 Task: Set the "value to adjust dts by" for "Dirac video demuxer" to 2.
Action: Mouse moved to (110, 9)
Screenshot: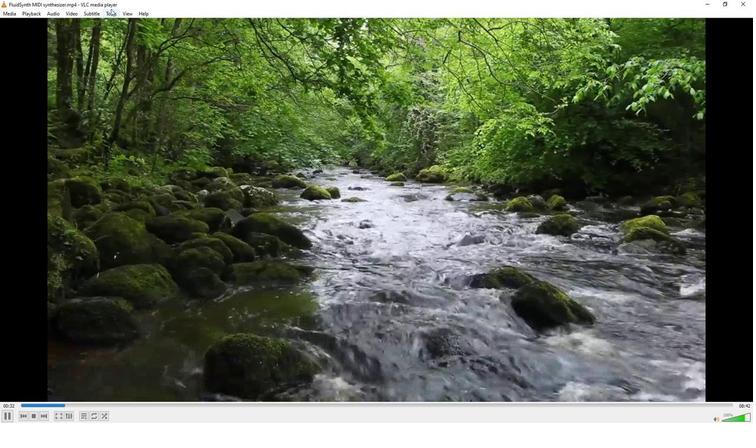 
Action: Mouse pressed left at (110, 9)
Screenshot: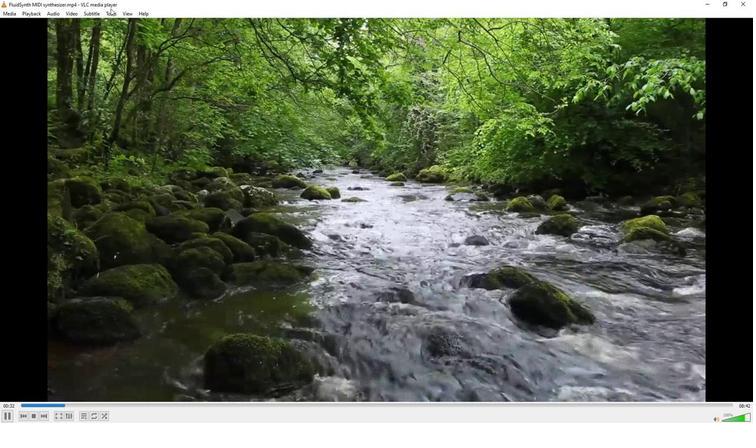 
Action: Mouse moved to (111, 14)
Screenshot: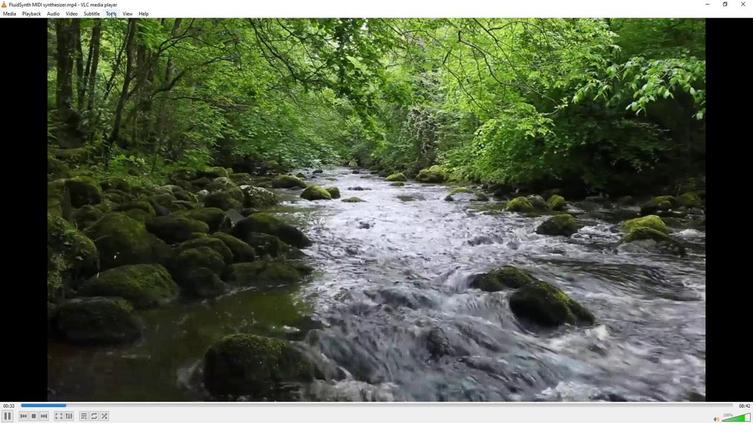 
Action: Mouse pressed left at (111, 14)
Screenshot: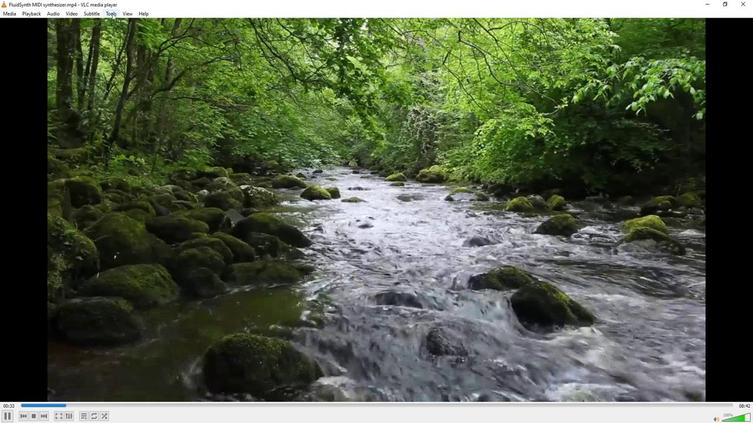 
Action: Mouse moved to (138, 107)
Screenshot: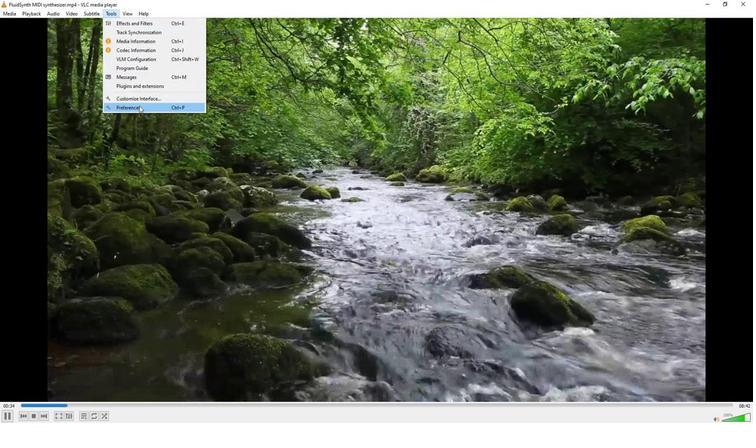 
Action: Mouse pressed left at (138, 107)
Screenshot: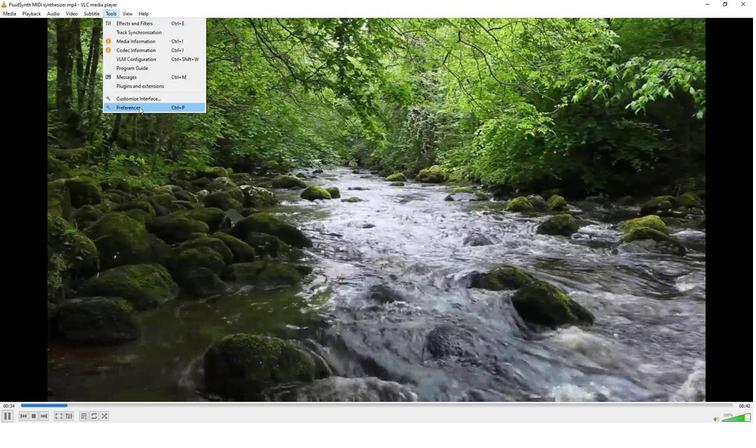 
Action: Mouse moved to (205, 326)
Screenshot: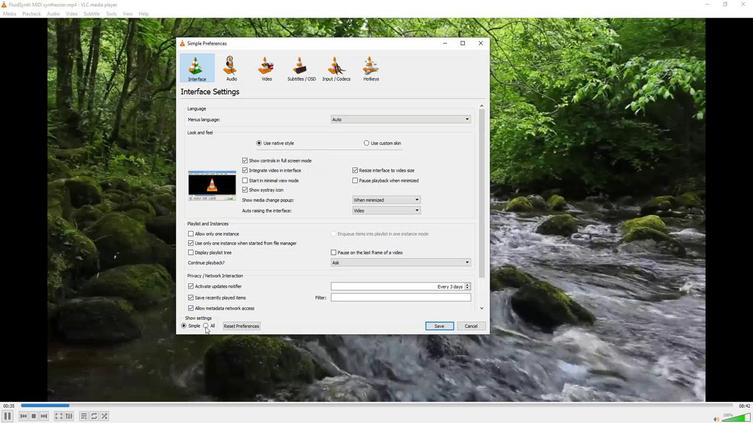 
Action: Mouse pressed left at (205, 326)
Screenshot: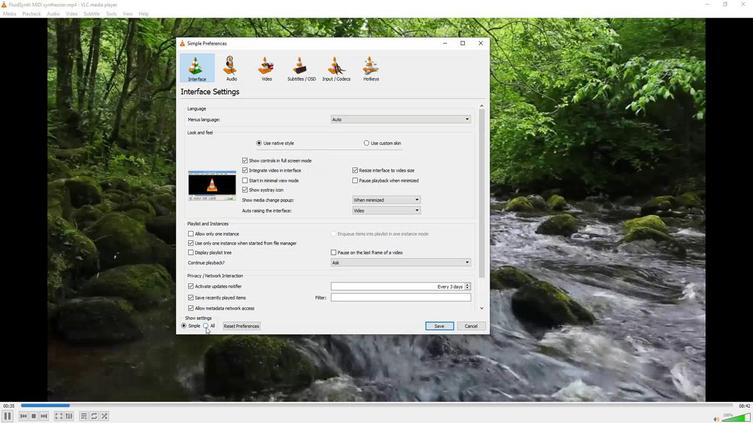 
Action: Mouse moved to (192, 216)
Screenshot: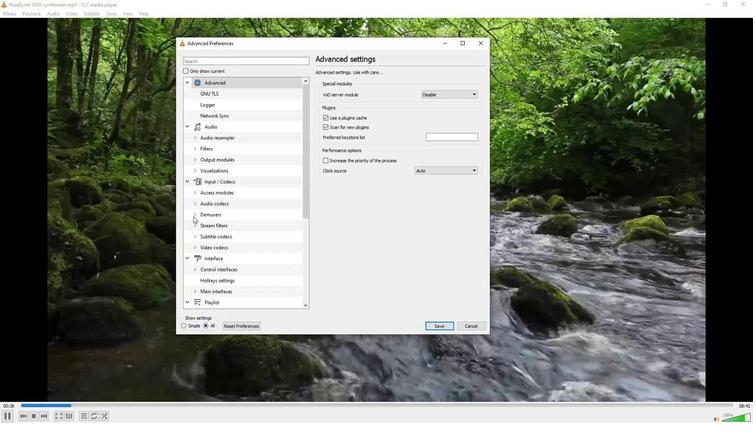 
Action: Mouse pressed left at (192, 216)
Screenshot: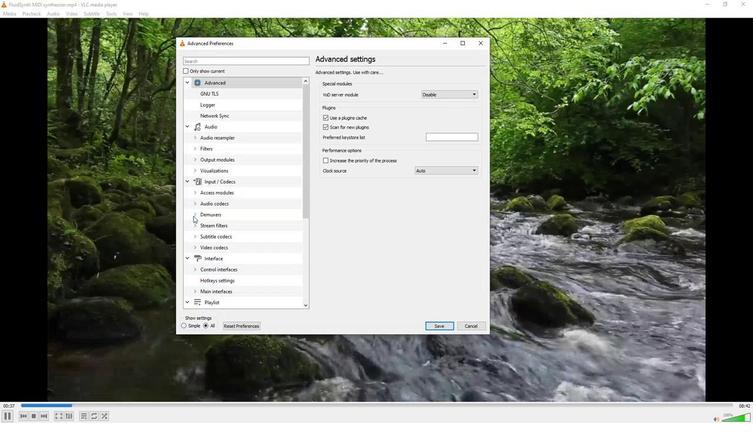 
Action: Mouse moved to (208, 257)
Screenshot: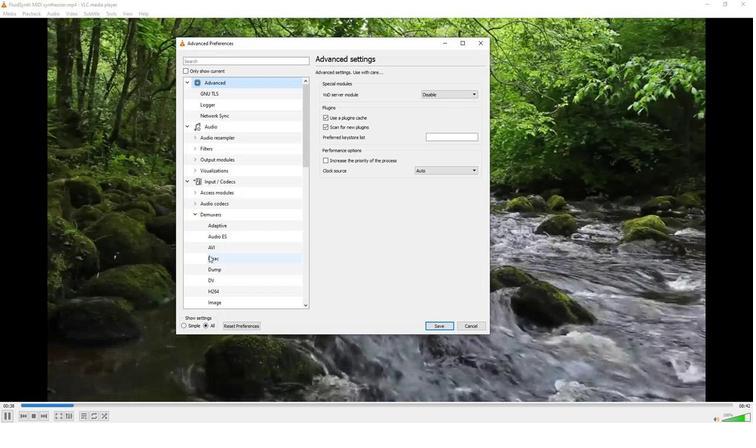 
Action: Mouse pressed left at (208, 257)
Screenshot: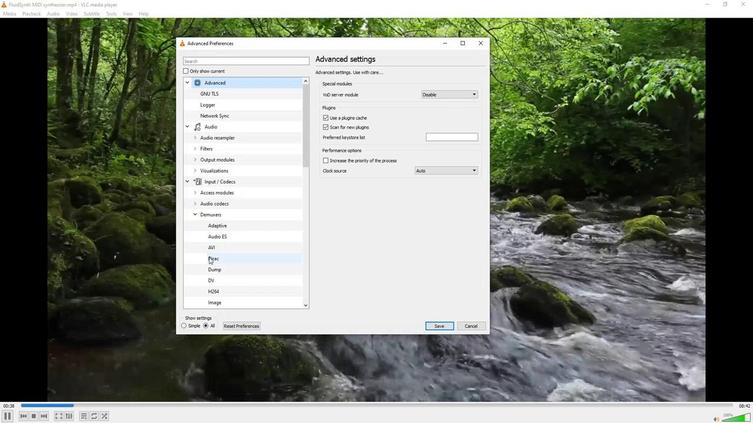 
Action: Mouse moved to (476, 84)
Screenshot: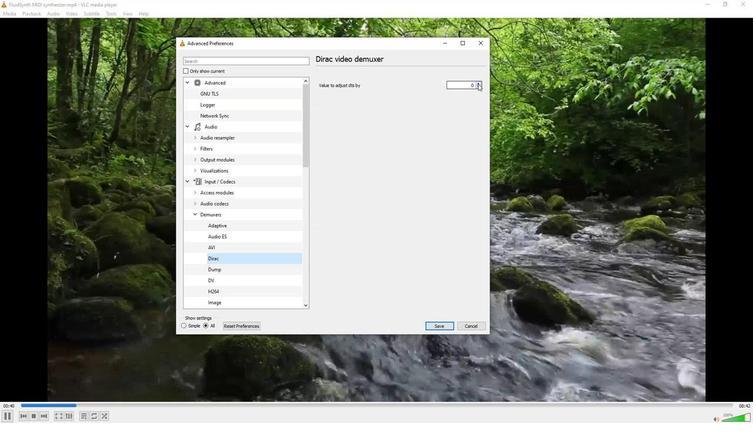 
Action: Mouse pressed left at (476, 84)
Screenshot: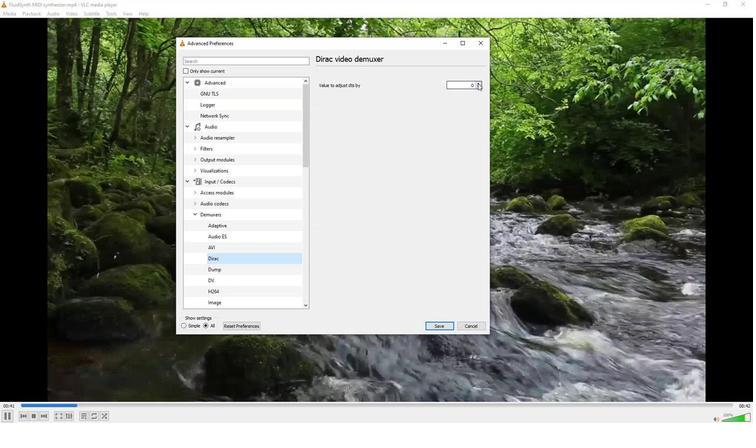 
Action: Mouse pressed left at (476, 84)
Screenshot: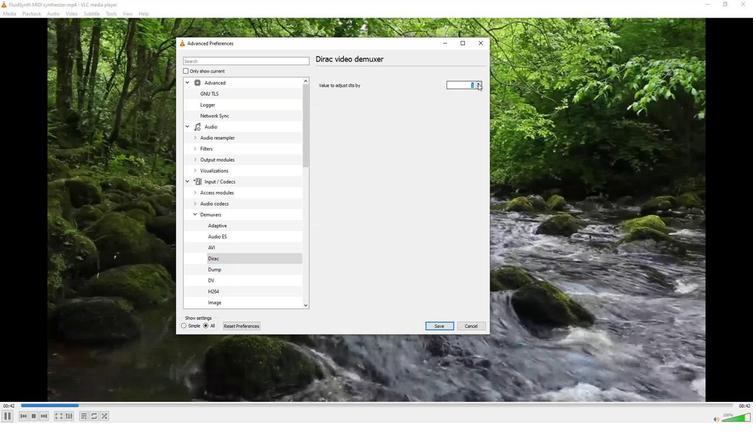 
Action: Mouse moved to (402, 190)
Screenshot: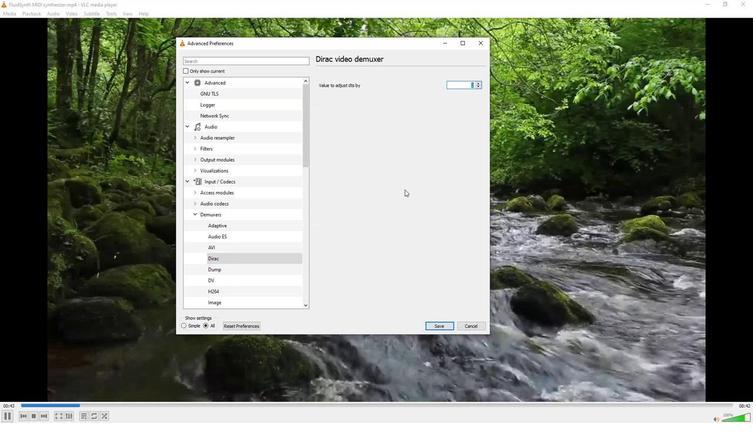 
